 Task: Set up branch protection to require code reviews.
Action: Mouse moved to (264, 101)
Screenshot: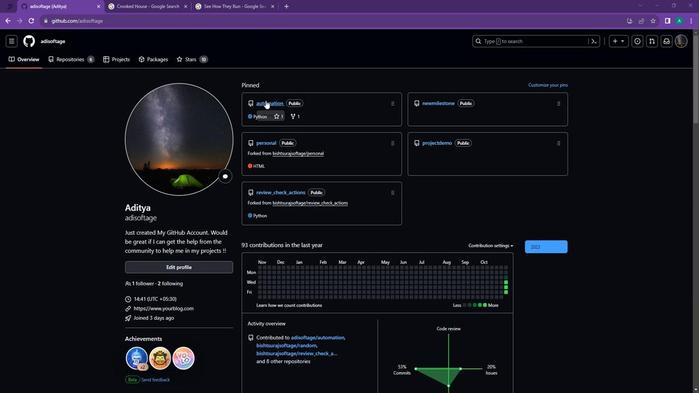 
Action: Mouse pressed left at (264, 101)
Screenshot: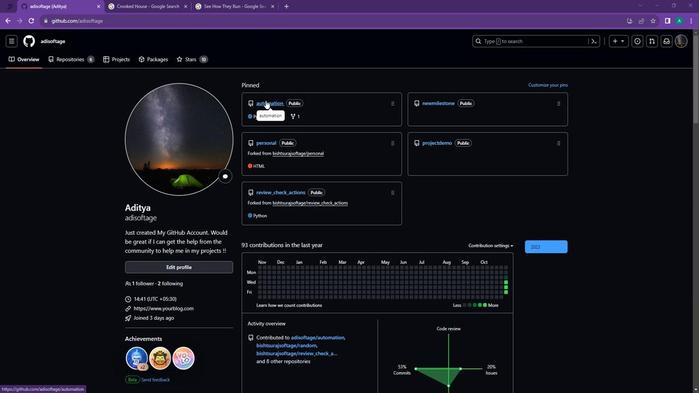 
Action: Mouse moved to (304, 56)
Screenshot: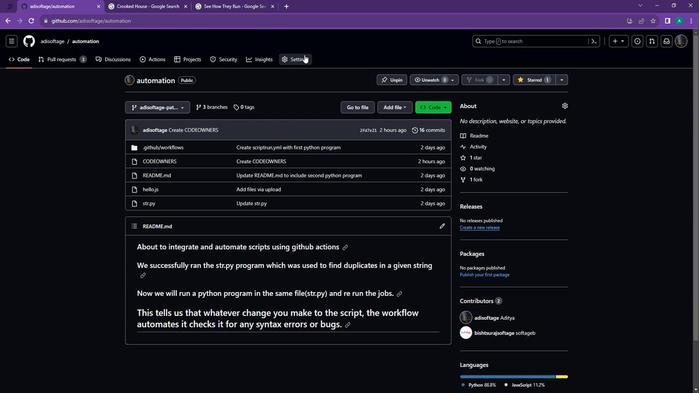
Action: Mouse pressed left at (304, 56)
Screenshot: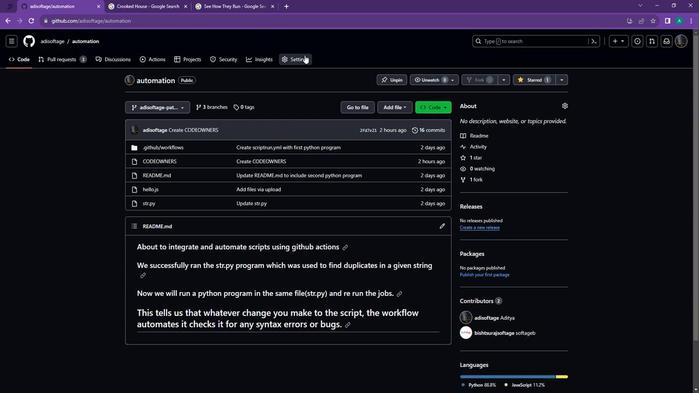 
Action: Mouse moved to (151, 157)
Screenshot: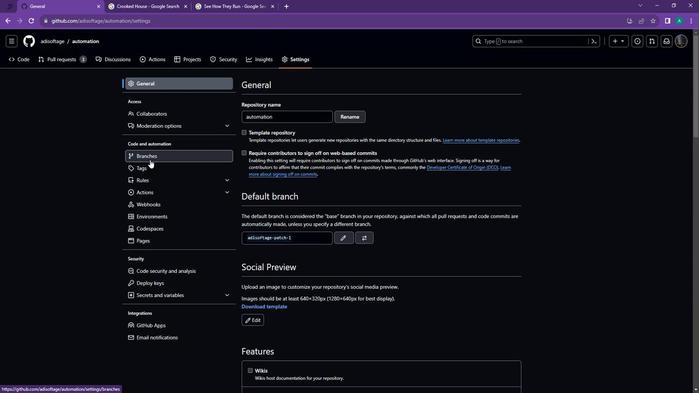 
Action: Mouse pressed left at (151, 157)
Screenshot: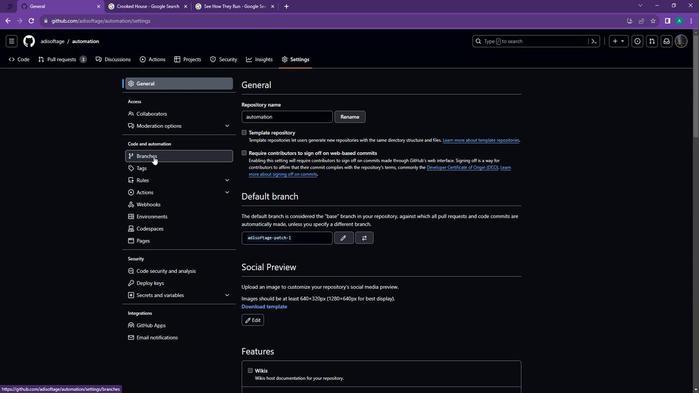 
Action: Mouse moved to (266, 137)
Screenshot: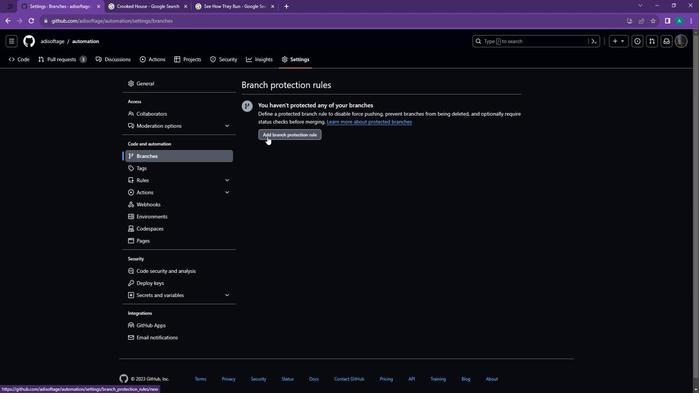 
Action: Mouse pressed left at (266, 137)
Screenshot: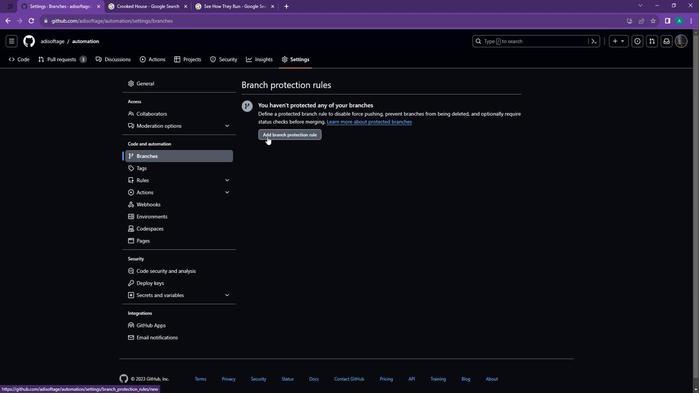 
Action: Mouse moved to (259, 240)
Screenshot: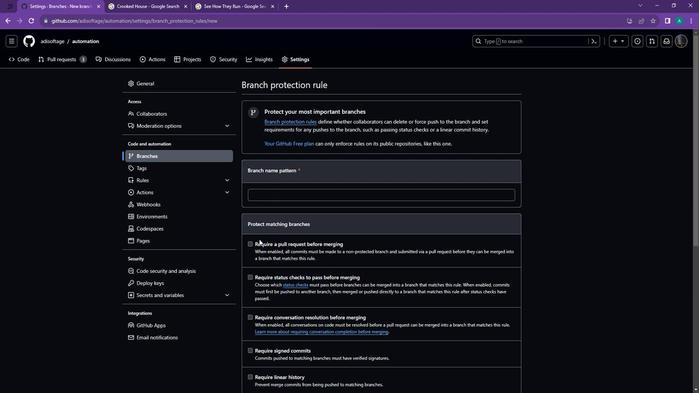 
Action: Mouse pressed left at (259, 240)
Screenshot: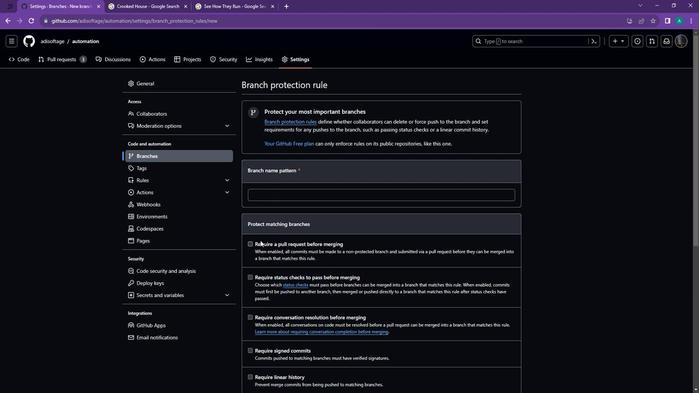 
Action: Mouse moved to (264, 238)
Screenshot: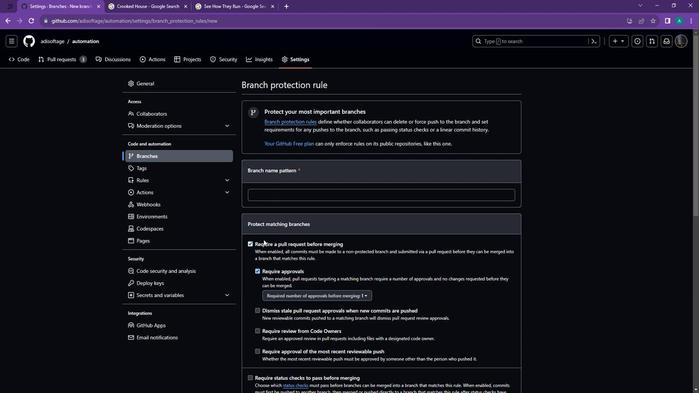 
Action: Mouse scrolled (264, 238) with delta (0, 0)
Screenshot: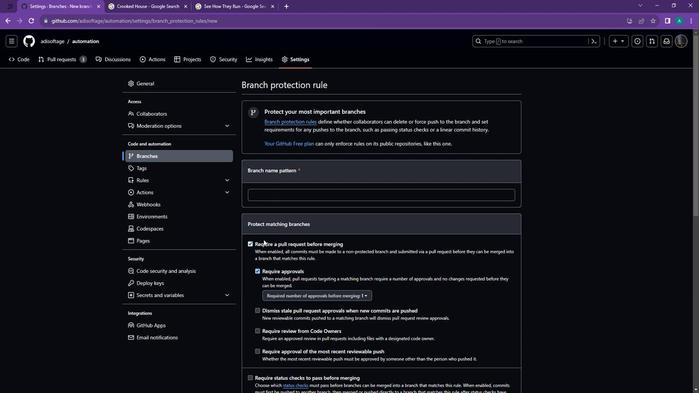 
Action: Mouse moved to (265, 238)
Screenshot: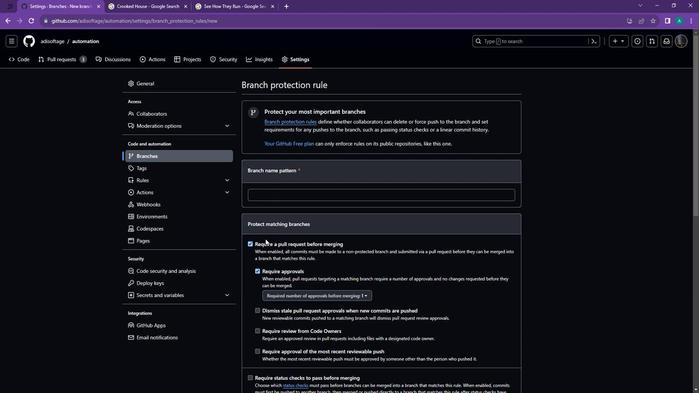 
Action: Mouse scrolled (265, 238) with delta (0, 0)
Screenshot: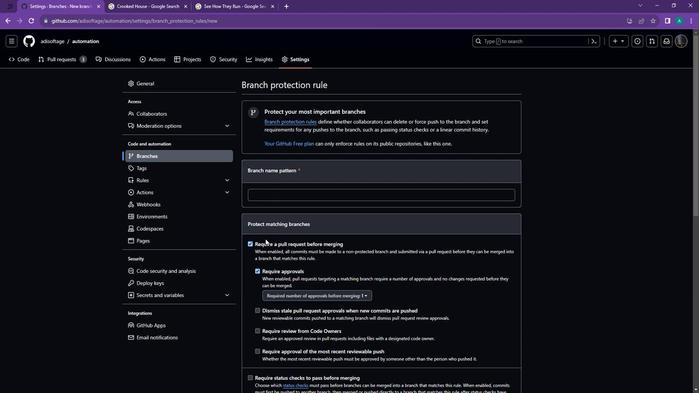 
Action: Mouse moved to (266, 238)
Screenshot: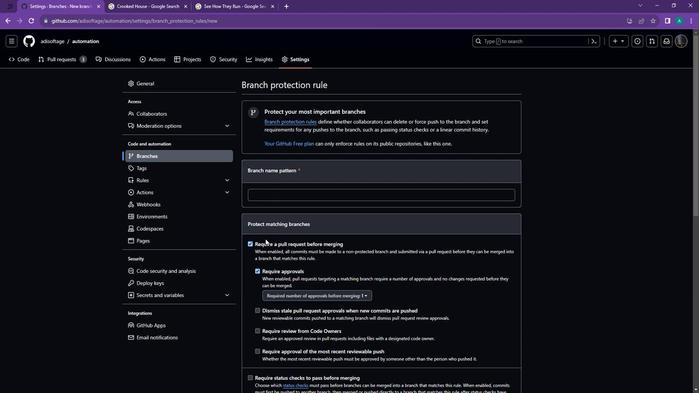 
Action: Mouse scrolled (266, 237) with delta (0, 0)
Screenshot: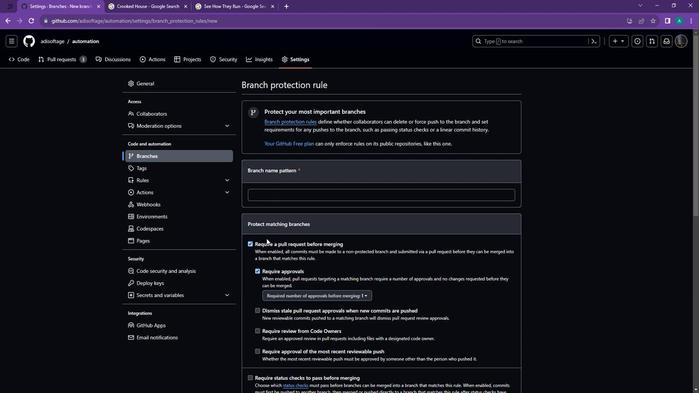 
Action: Mouse moved to (274, 218)
Screenshot: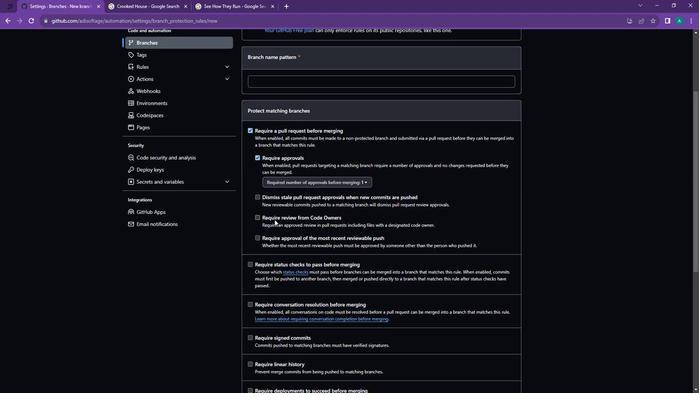 
Action: Mouse pressed left at (274, 218)
Screenshot: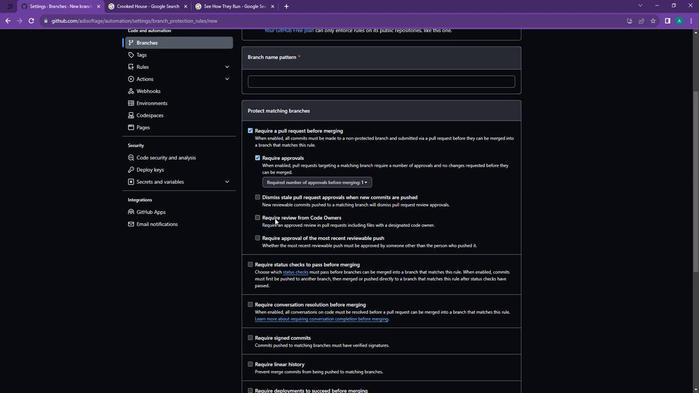 
Action: Mouse moved to (414, 220)
Screenshot: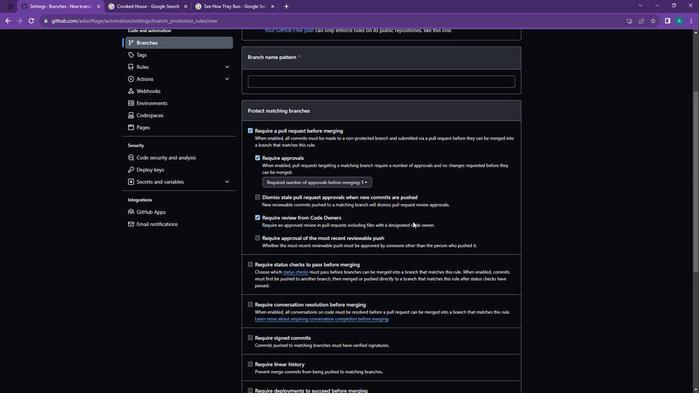 
Action: Mouse scrolled (414, 220) with delta (0, 0)
Screenshot: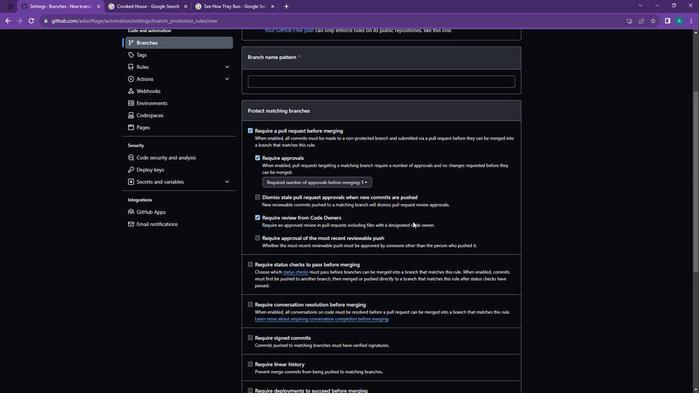 
Action: Mouse moved to (414, 220)
Screenshot: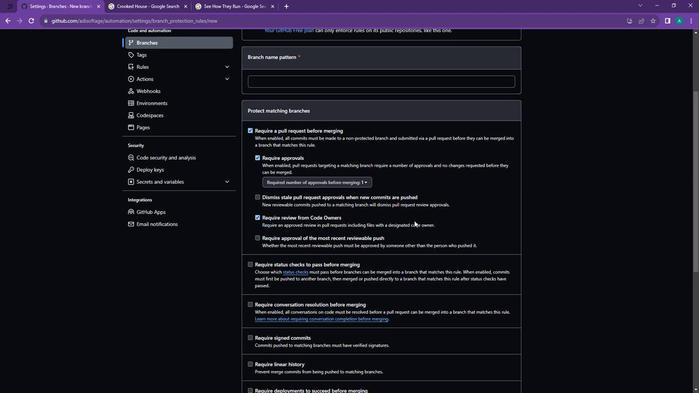 
Action: Mouse scrolled (414, 220) with delta (0, 0)
Screenshot: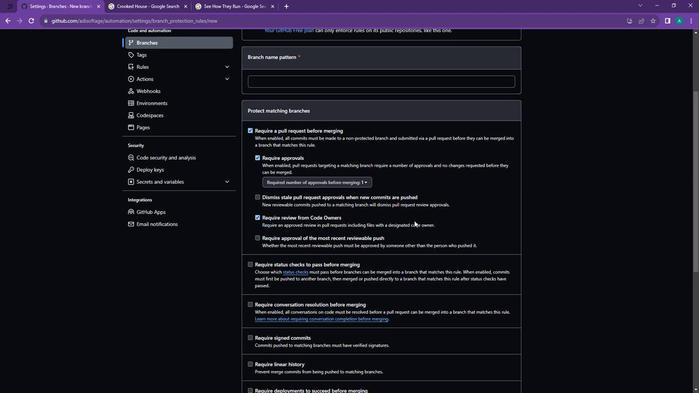 
Action: Mouse scrolled (414, 220) with delta (0, 0)
Screenshot: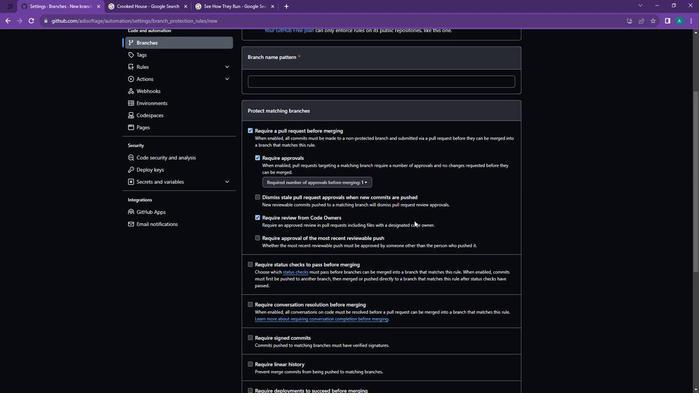 
Action: Mouse scrolled (414, 220) with delta (0, 0)
Screenshot: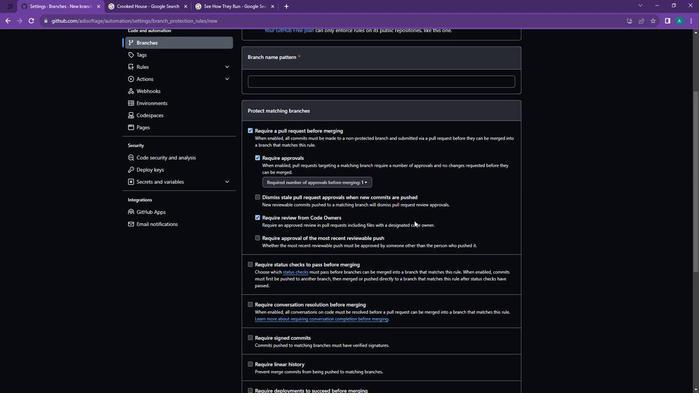 
Action: Mouse scrolled (414, 220) with delta (0, 0)
Screenshot: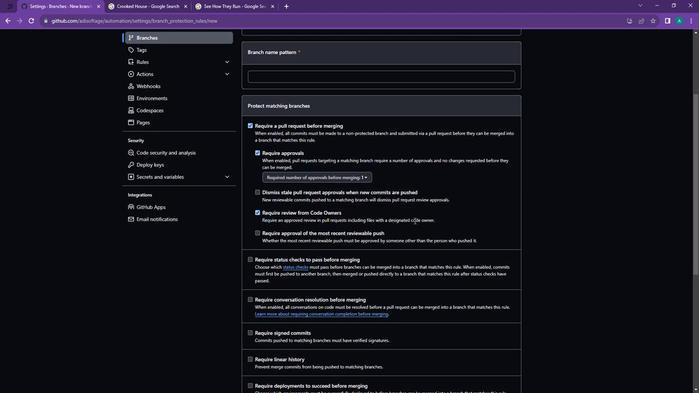 
Action: Mouse scrolled (414, 220) with delta (0, 0)
Screenshot: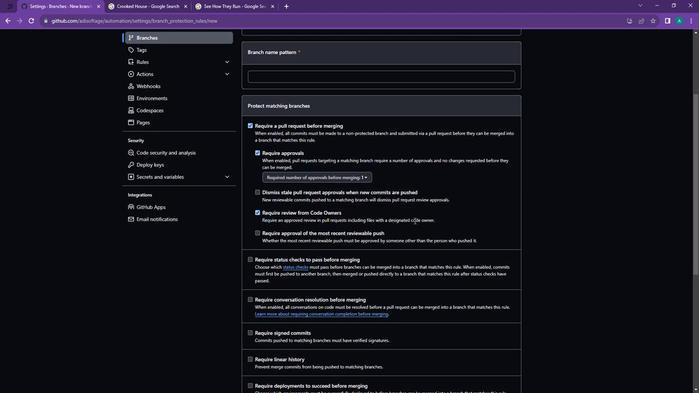 
Action: Mouse scrolled (414, 220) with delta (0, 0)
Screenshot: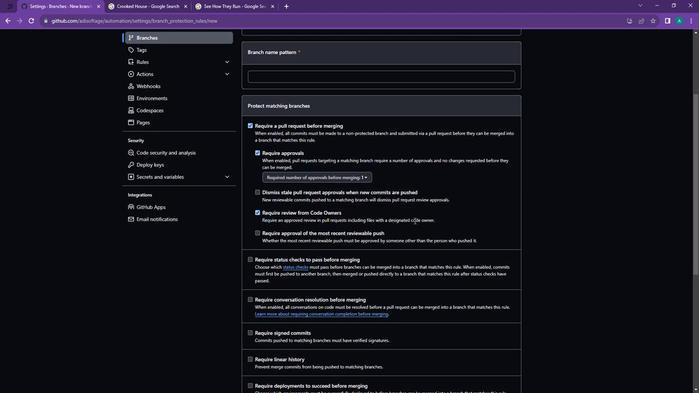 
Action: Mouse moved to (414, 223)
Screenshot: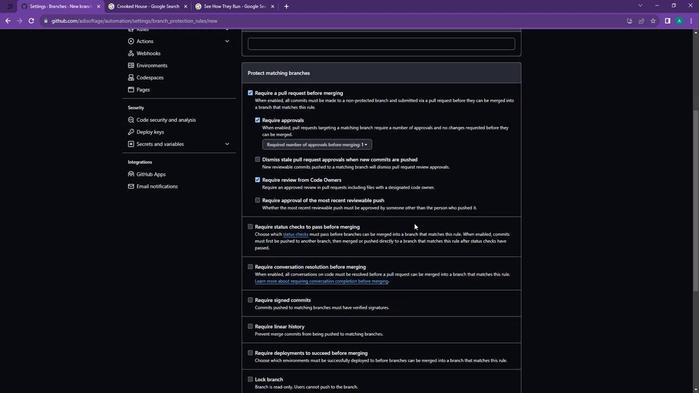 
Action: Mouse scrolled (414, 222) with delta (0, 0)
Screenshot: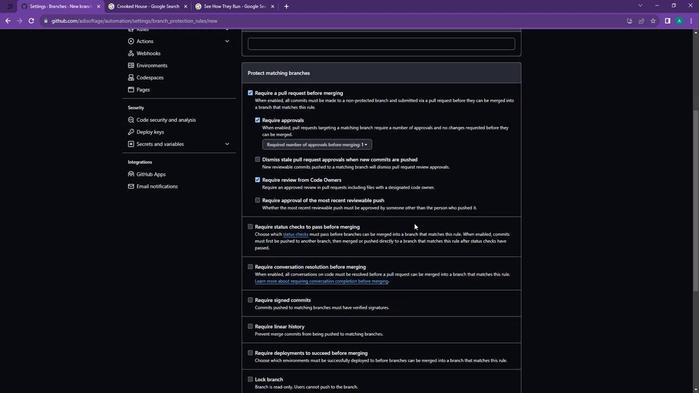 
Action: Mouse moved to (411, 250)
Screenshot: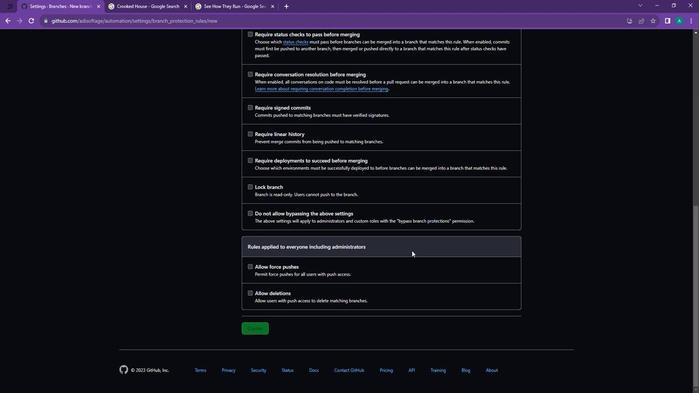 
Action: Mouse scrolled (411, 250) with delta (0, 0)
Screenshot: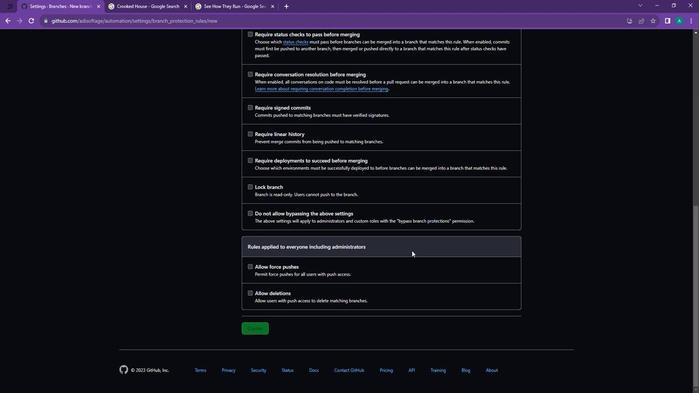 
Action: Mouse moved to (411, 250)
Screenshot: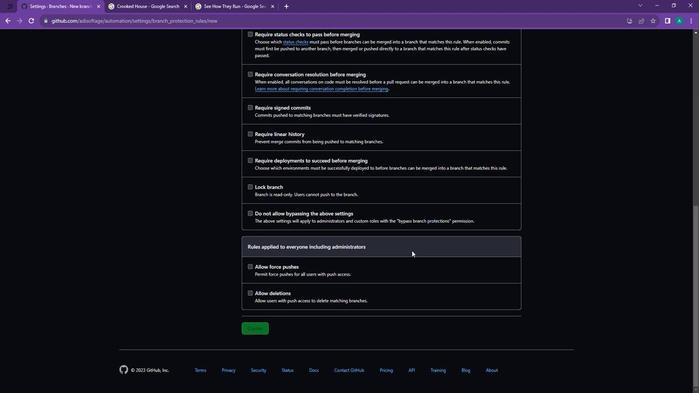 
Action: Mouse scrolled (411, 250) with delta (0, 0)
Screenshot: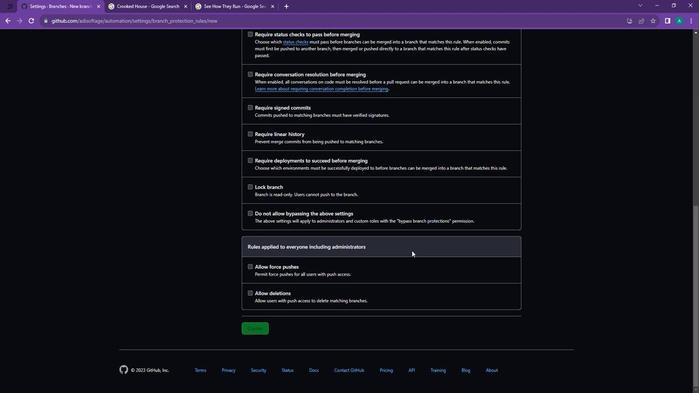 
Action: Mouse moved to (410, 250)
Screenshot: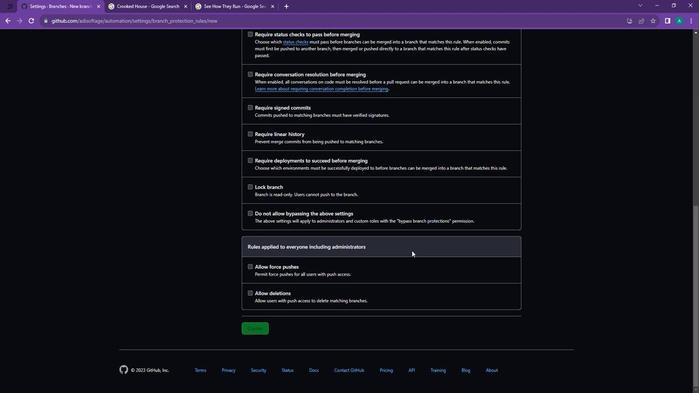 
Action: Mouse scrolled (410, 250) with delta (0, 0)
Screenshot: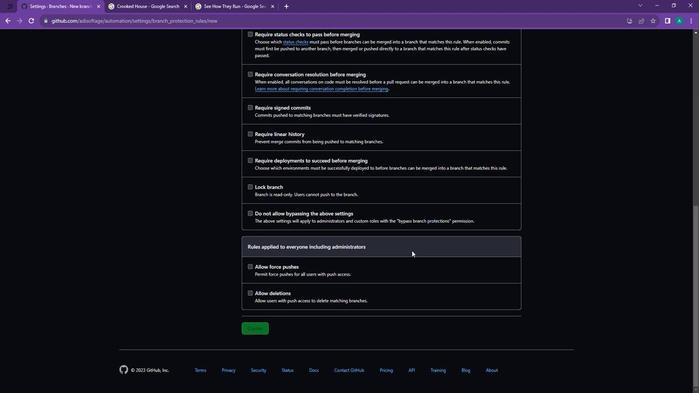 
Action: Mouse moved to (410, 251)
Screenshot: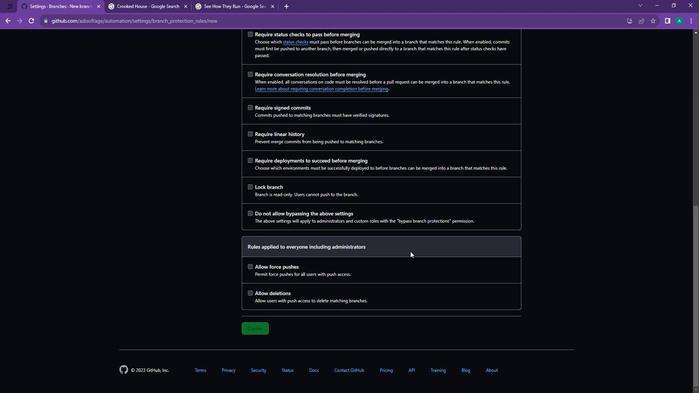 
Action: Mouse scrolled (410, 250) with delta (0, 0)
Screenshot: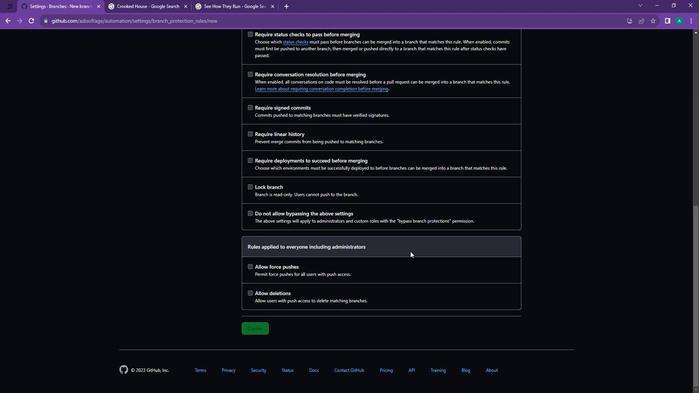 
Action: Mouse moved to (408, 251)
Screenshot: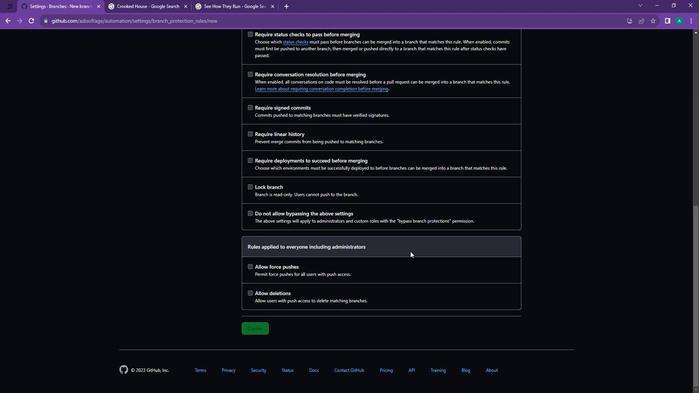 
Action: Mouse scrolled (408, 251) with delta (0, 0)
Screenshot: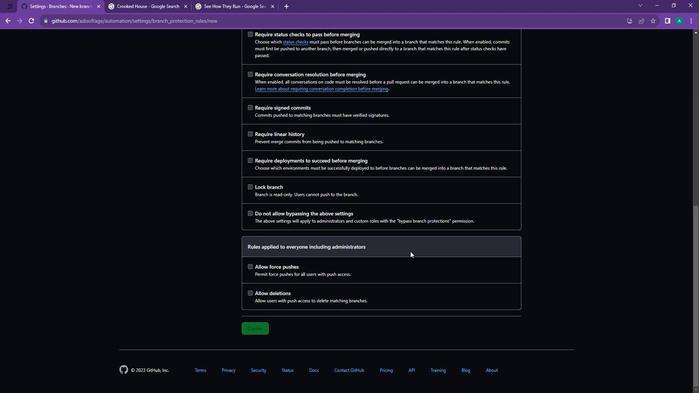 
Action: Mouse moved to (407, 251)
Screenshot: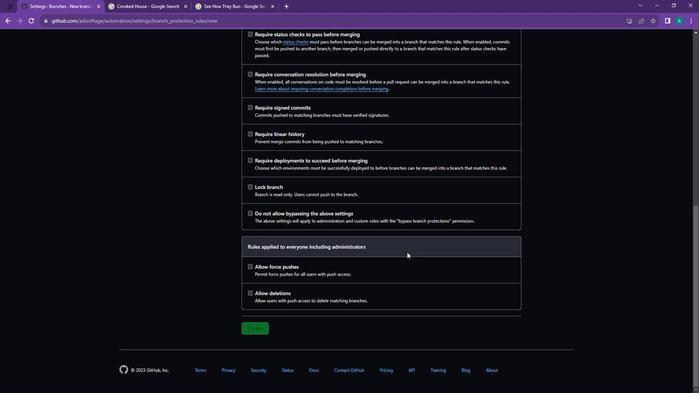 
Action: Mouse scrolled (407, 251) with delta (0, 0)
Screenshot: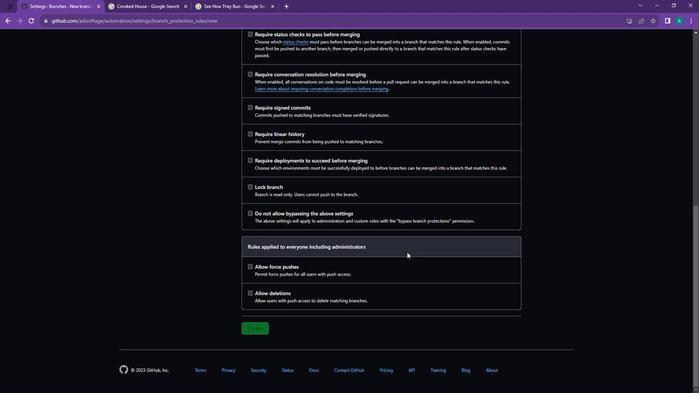 
Action: Mouse moved to (267, 289)
Screenshot: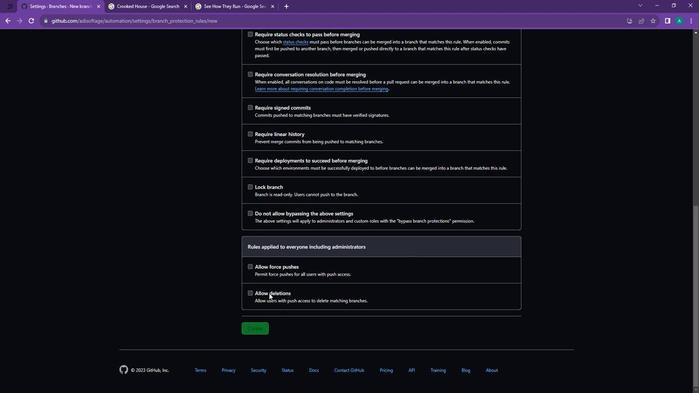 
Action: Mouse scrolled (267, 290) with delta (0, 0)
Screenshot: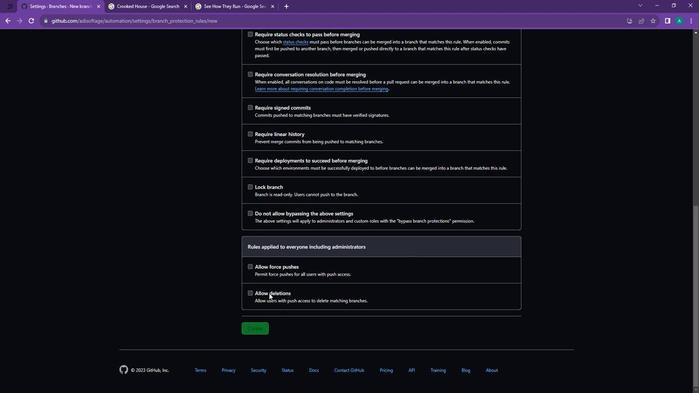 
Action: Mouse moved to (267, 286)
Screenshot: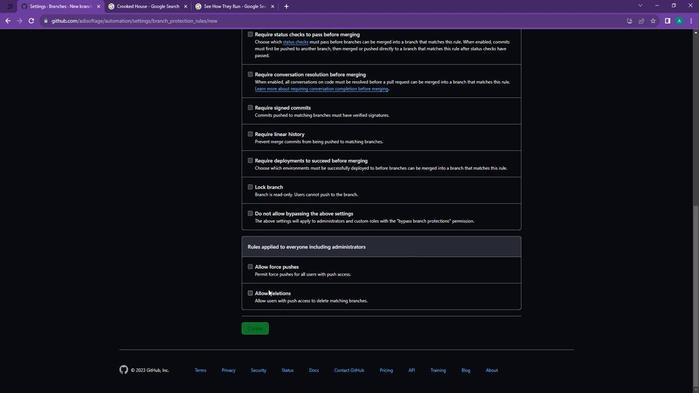 
Action: Mouse scrolled (267, 286) with delta (0, 0)
Screenshot: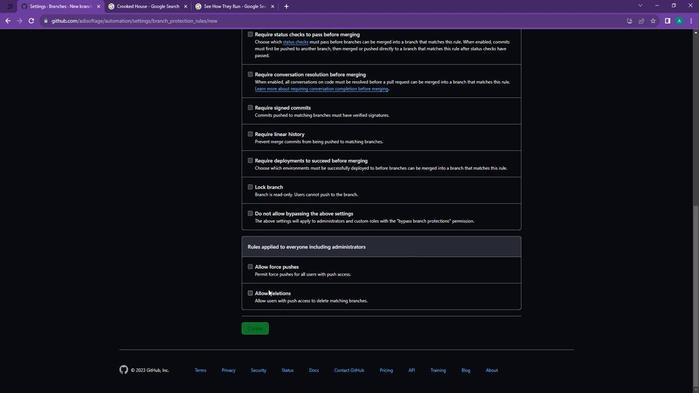 
Action: Mouse moved to (267, 285)
Screenshot: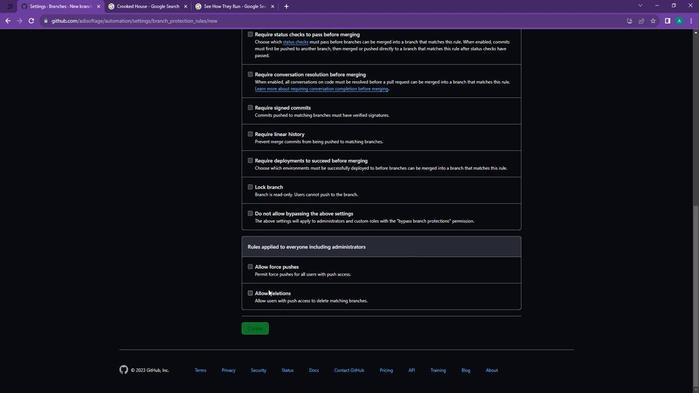 
Action: Mouse scrolled (267, 285) with delta (0, 0)
Screenshot: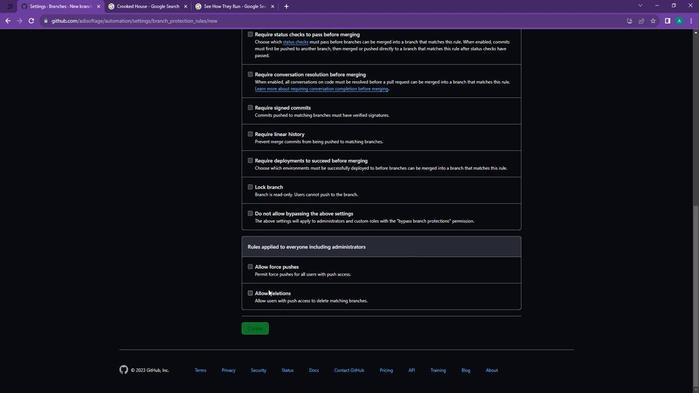 
Action: Mouse moved to (268, 284)
Screenshot: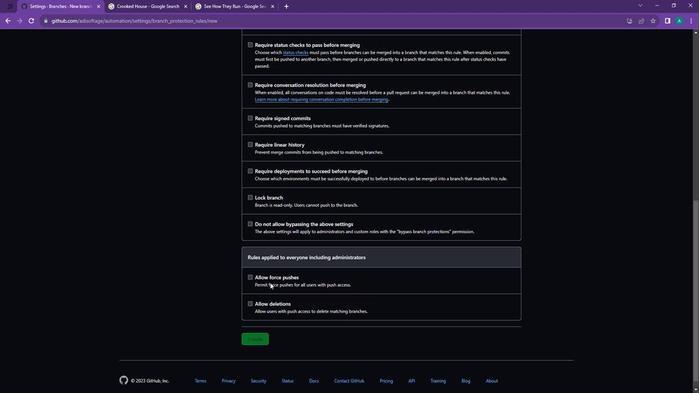 
Action: Mouse scrolled (268, 285) with delta (0, 0)
Screenshot: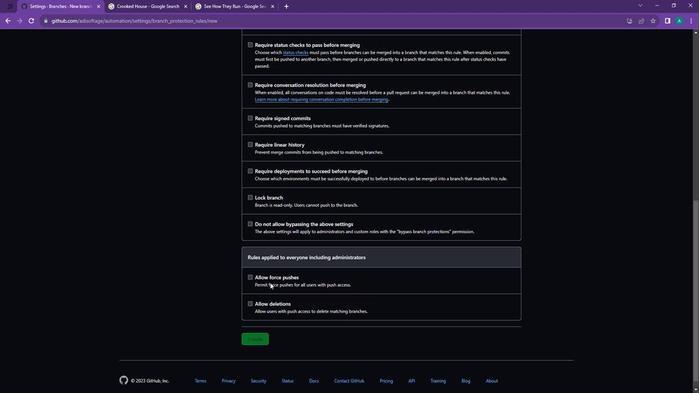 
Action: Mouse moved to (280, 249)
Screenshot: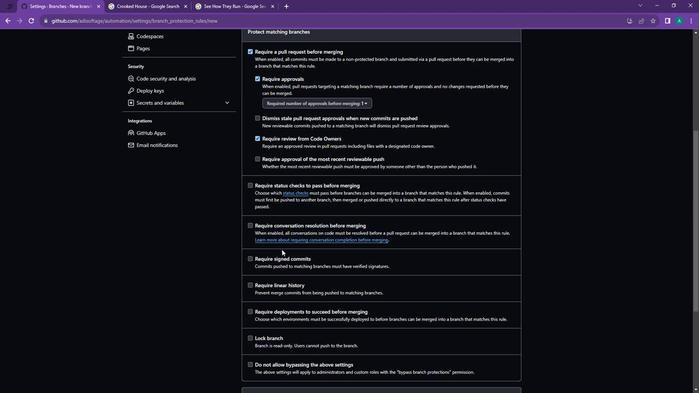 
Action: Mouse scrolled (280, 249) with delta (0, 0)
Screenshot: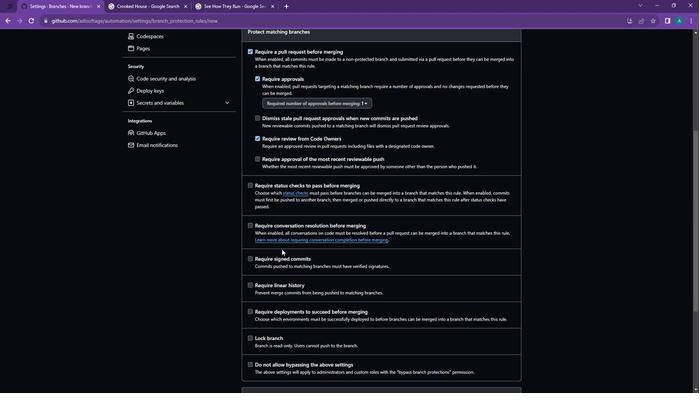 
Action: Mouse scrolled (280, 249) with delta (0, 0)
Screenshot: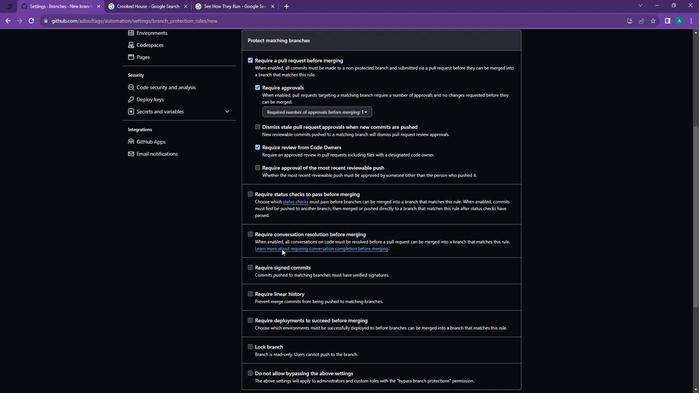 
Action: Mouse moved to (286, 81)
Screenshot: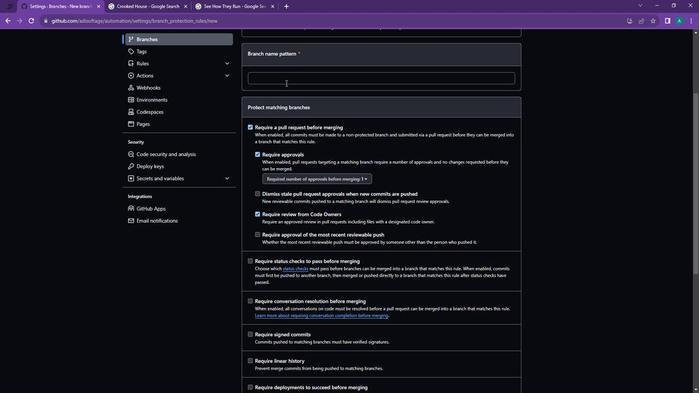 
Action: Mouse pressed left at (286, 81)
Screenshot: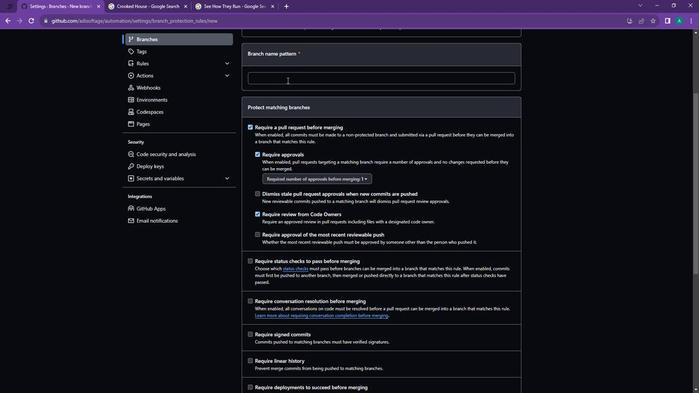 
Action: Mouse moved to (286, 81)
Screenshot: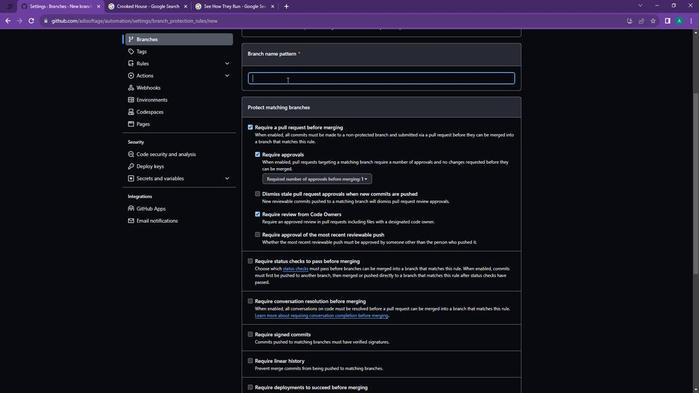 
Action: Key pressed main
Screenshot: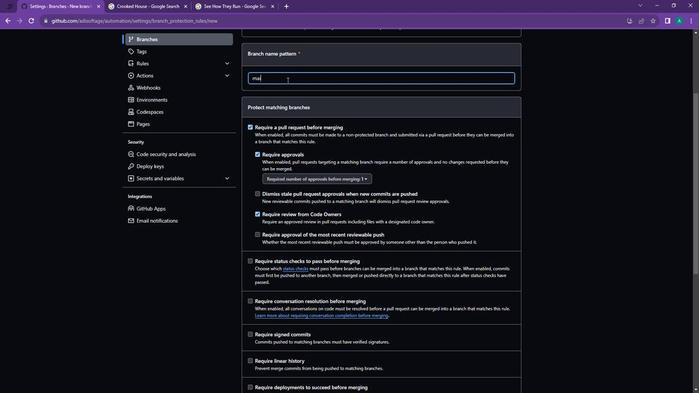 
Action: Mouse moved to (289, 105)
Screenshot: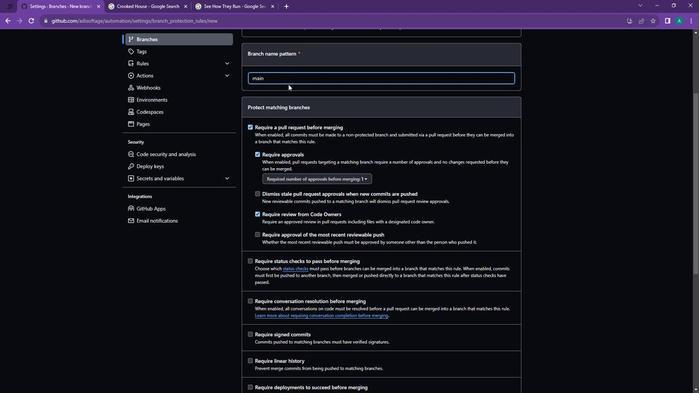 
Action: Mouse scrolled (289, 104) with delta (0, 0)
Screenshot: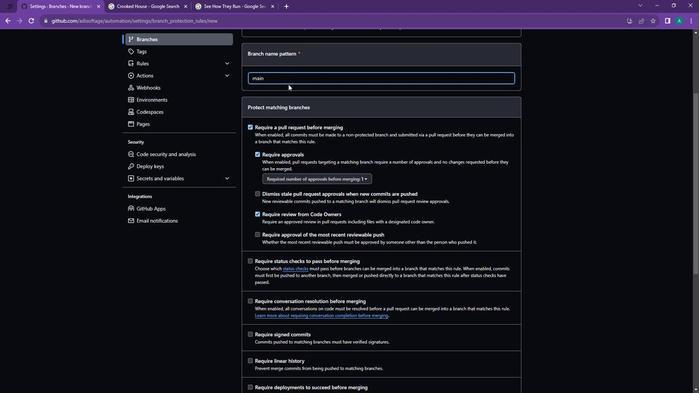 
Action: Mouse moved to (290, 107)
Screenshot: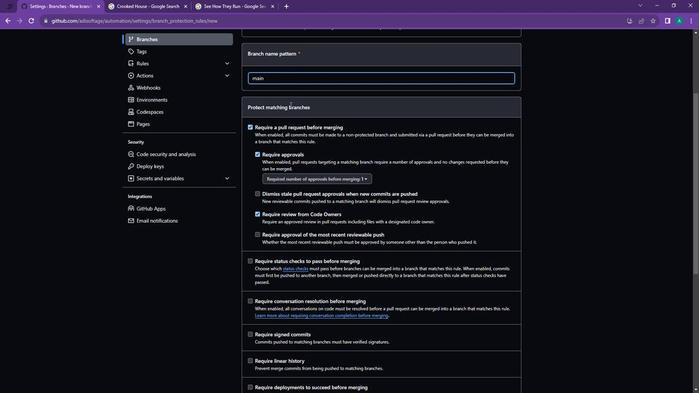 
Action: Mouse scrolled (290, 106) with delta (0, 0)
Screenshot: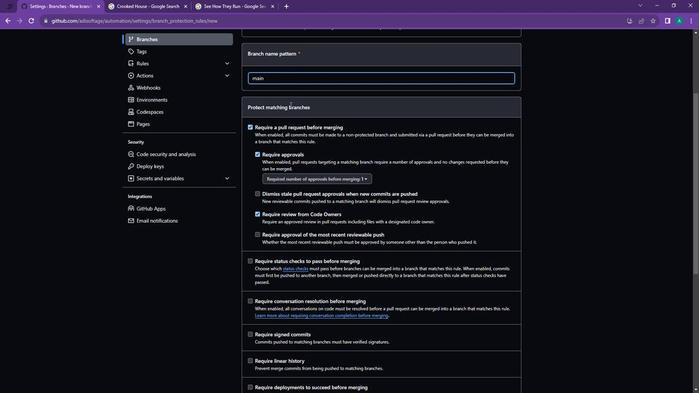 
Action: Mouse scrolled (290, 106) with delta (0, 0)
Screenshot: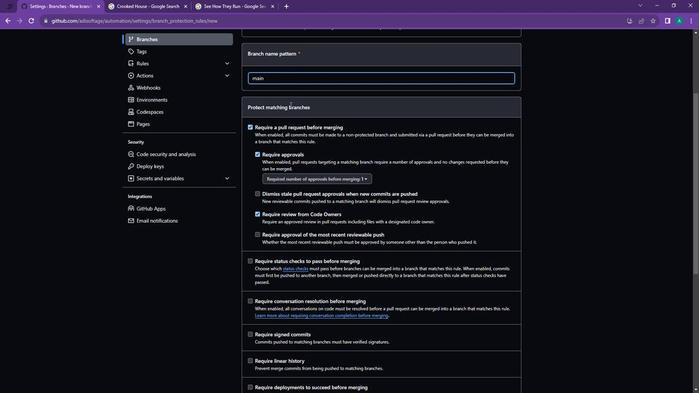 
Action: Mouse scrolled (290, 106) with delta (0, 0)
Screenshot: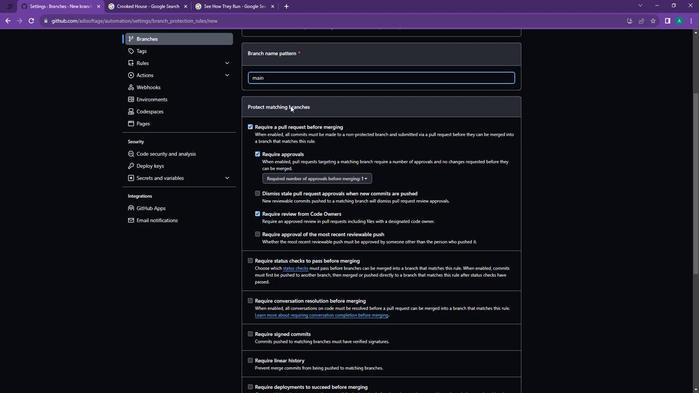 
Action: Mouse scrolled (290, 106) with delta (0, 0)
Screenshot: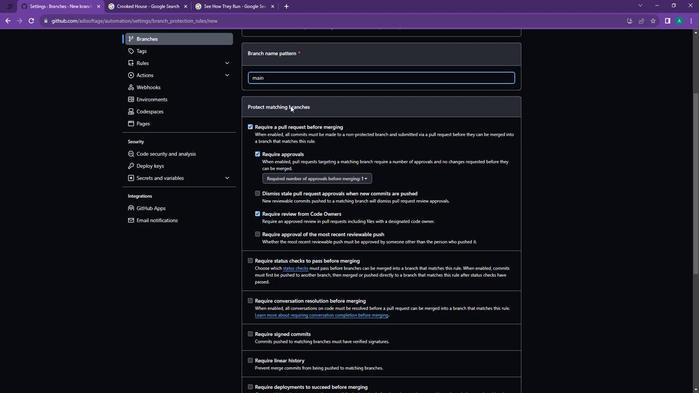 
Action: Mouse scrolled (290, 106) with delta (0, 0)
Screenshot: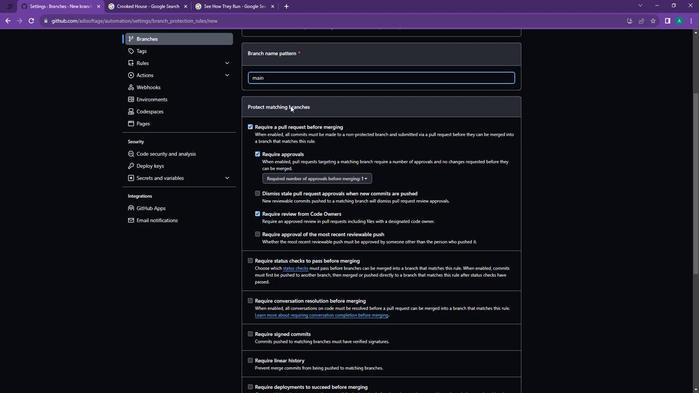 
Action: Mouse scrolled (290, 106) with delta (0, 0)
Screenshot: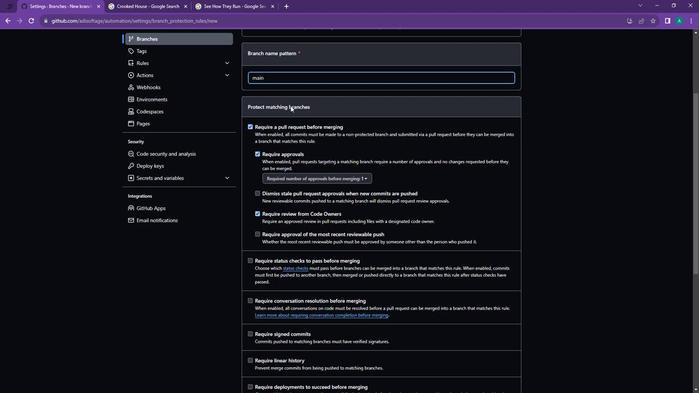 
Action: Mouse scrolled (290, 106) with delta (0, 0)
Screenshot: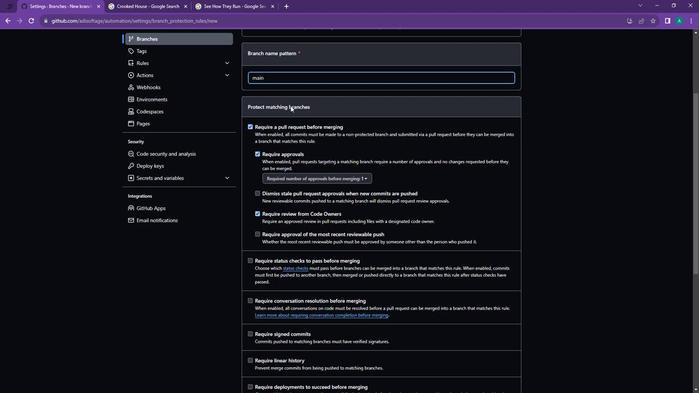 
Action: Mouse scrolled (290, 106) with delta (0, 0)
Screenshot: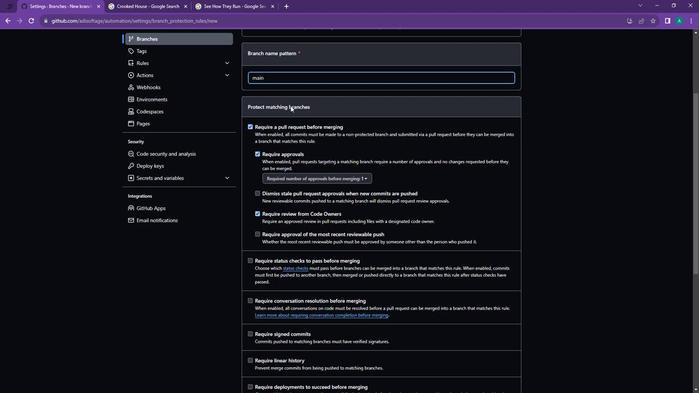 
Action: Mouse scrolled (290, 106) with delta (0, 0)
Screenshot: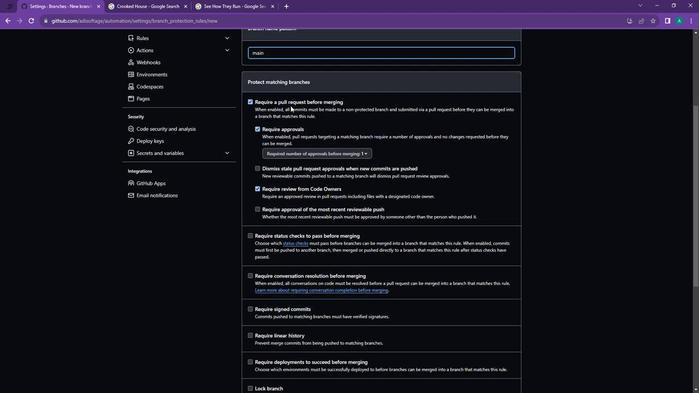 
Action: Mouse scrolled (290, 106) with delta (0, 0)
Screenshot: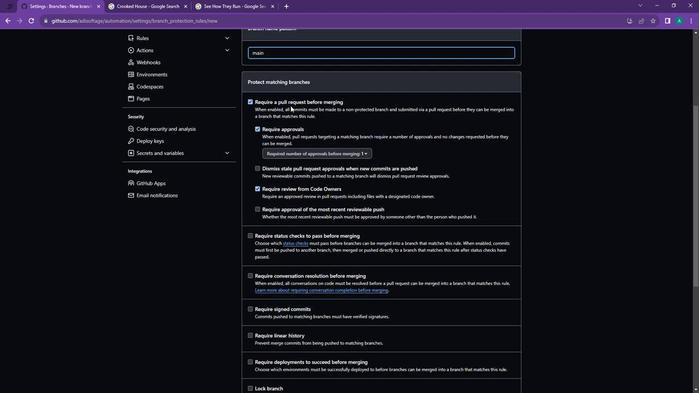 
Action: Mouse moved to (261, 323)
Screenshot: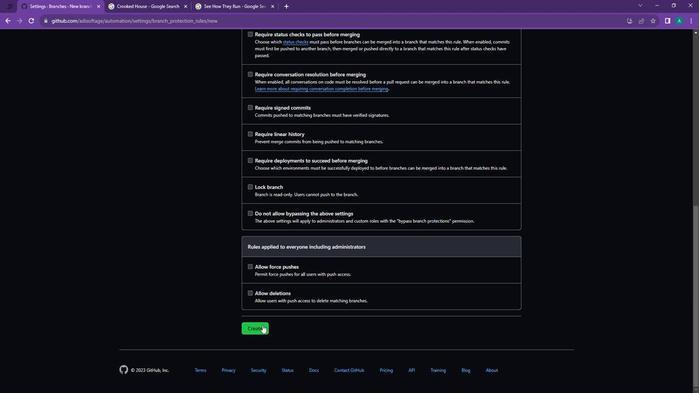 
Action: Mouse pressed left at (261, 323)
Screenshot: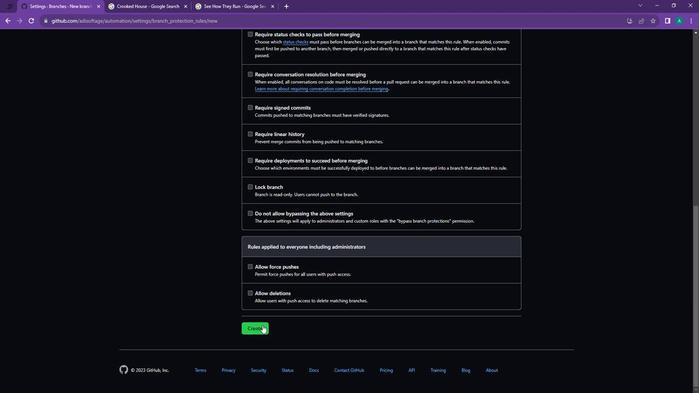 
Action: Mouse moved to (230, 194)
Screenshot: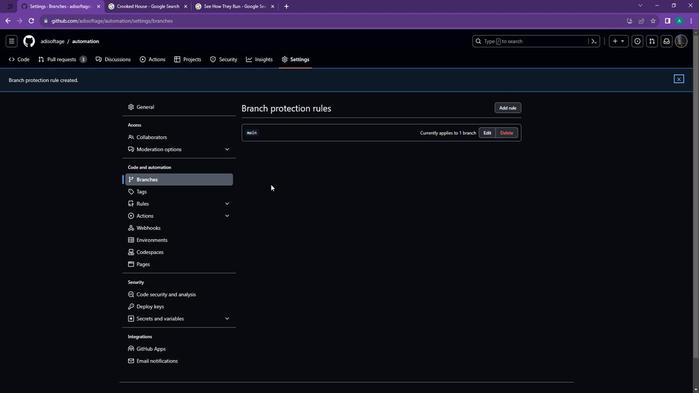 
